 Task: Learn more about industry options.
Action: Mouse moved to (919, 116)
Screenshot: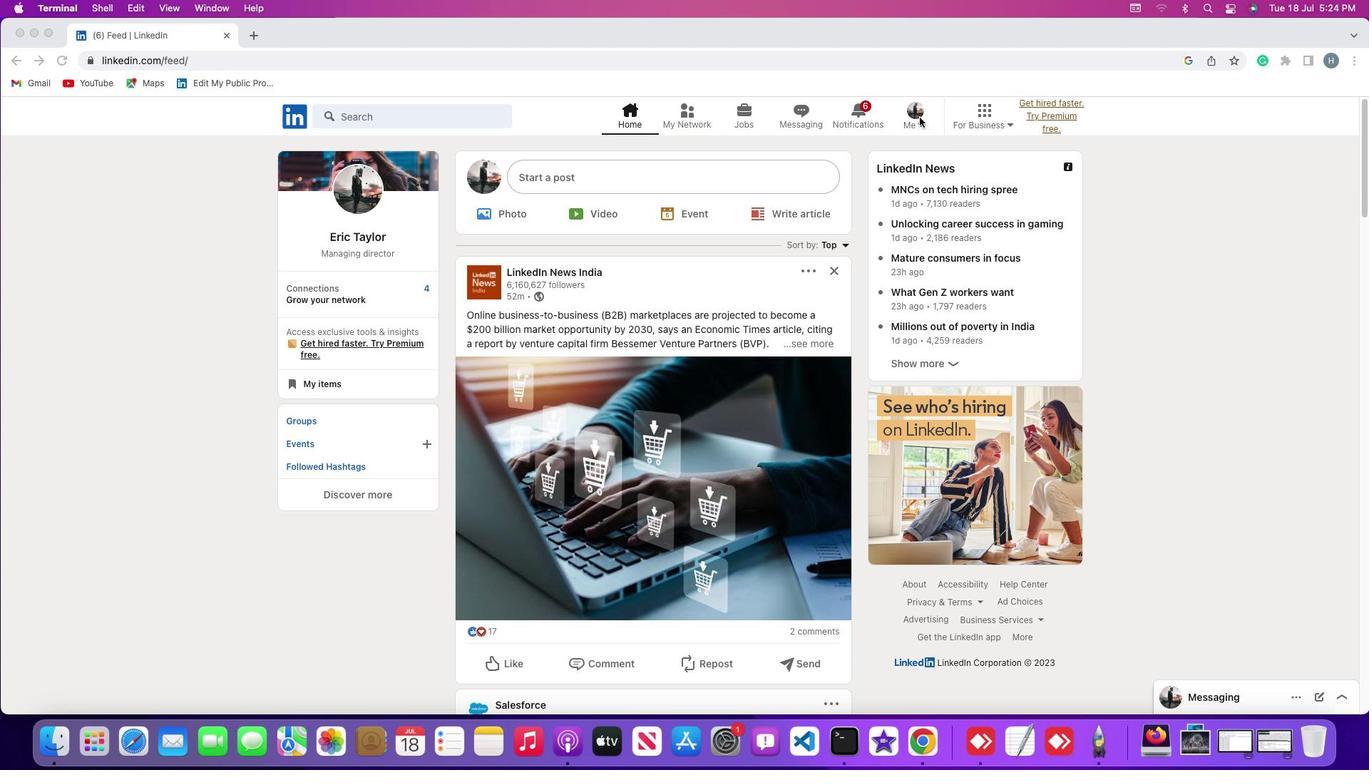 
Action: Mouse pressed left at (919, 116)
Screenshot: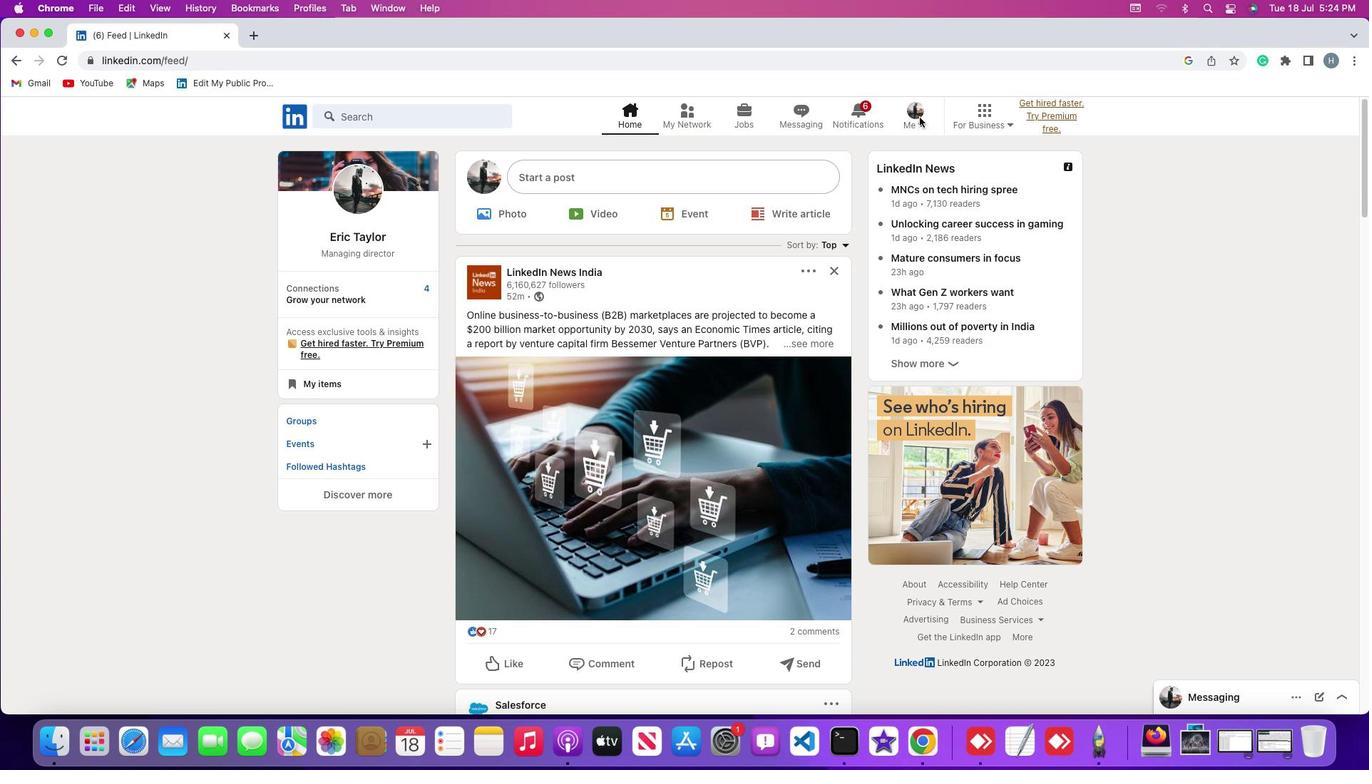 
Action: Mouse moved to (921, 120)
Screenshot: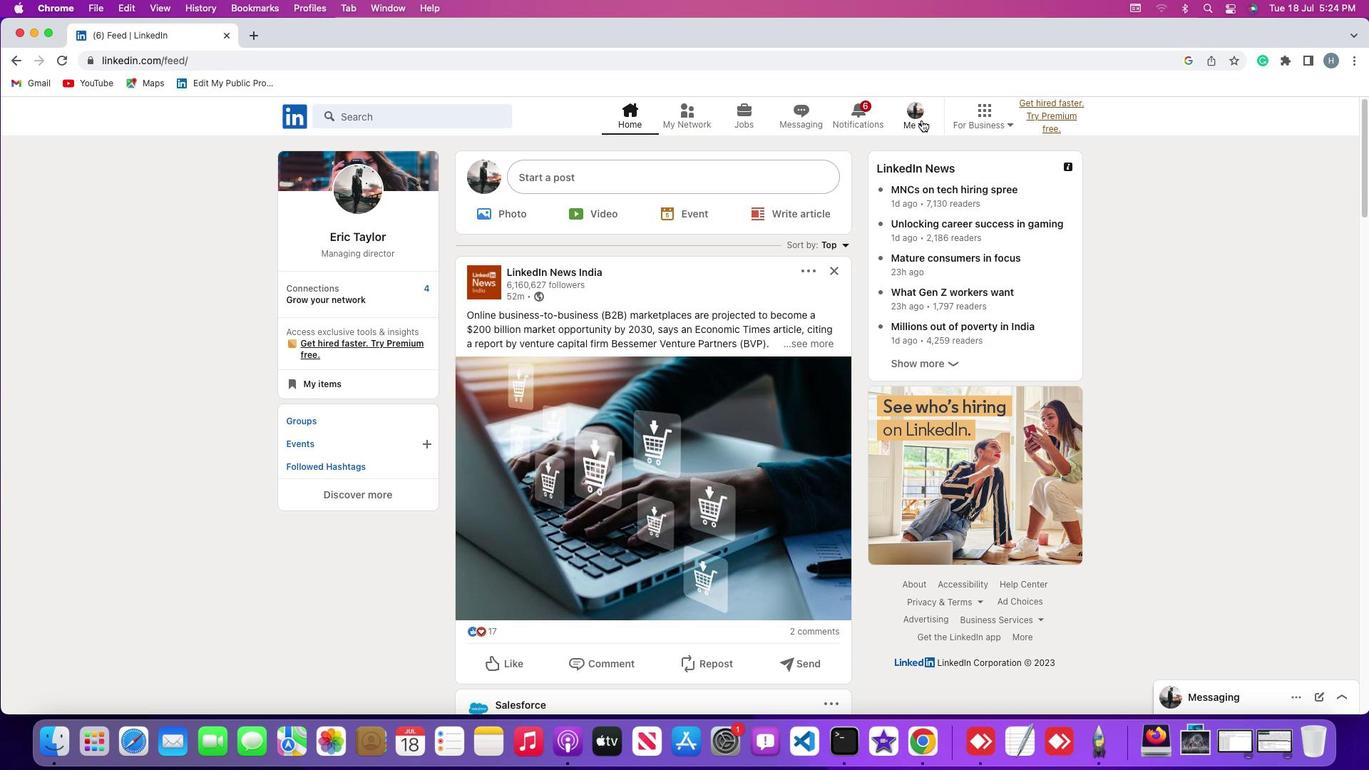 
Action: Mouse pressed left at (921, 120)
Screenshot: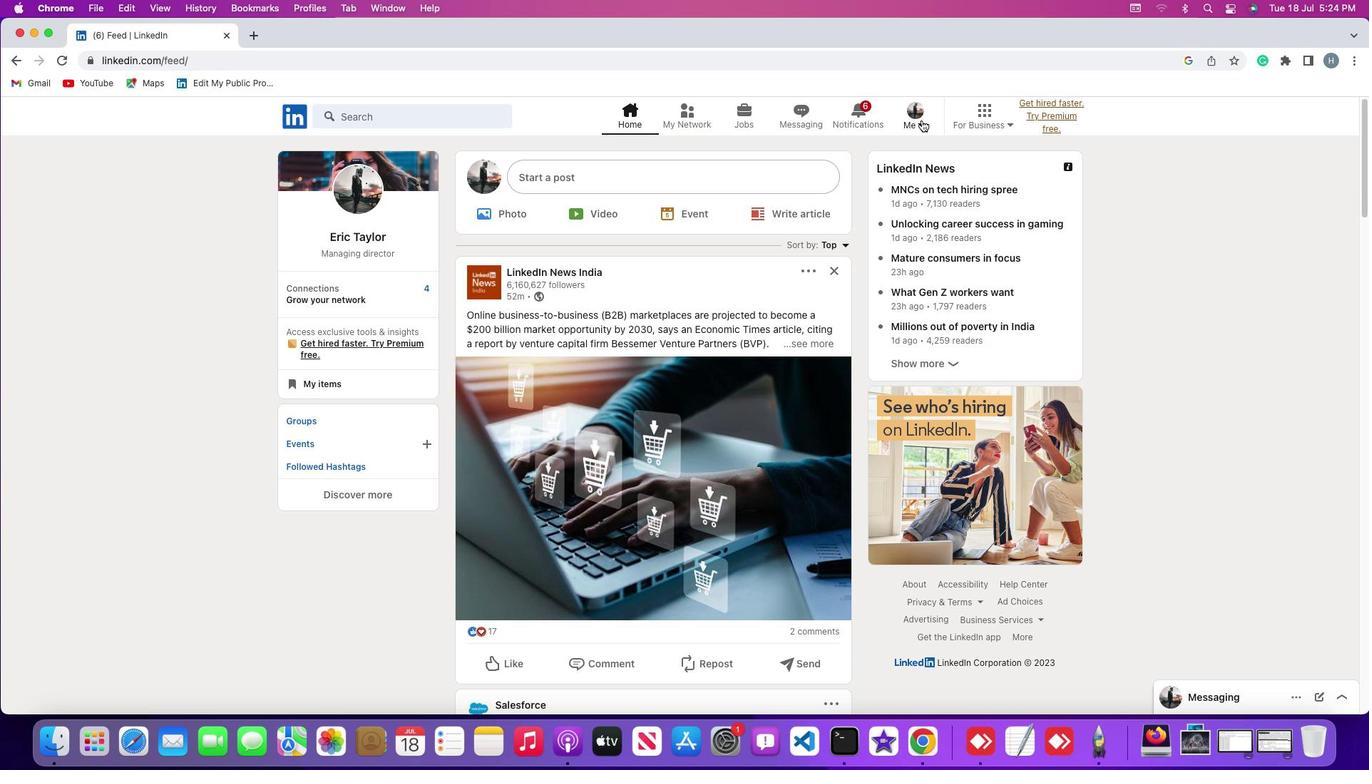 
Action: Mouse moved to (908, 196)
Screenshot: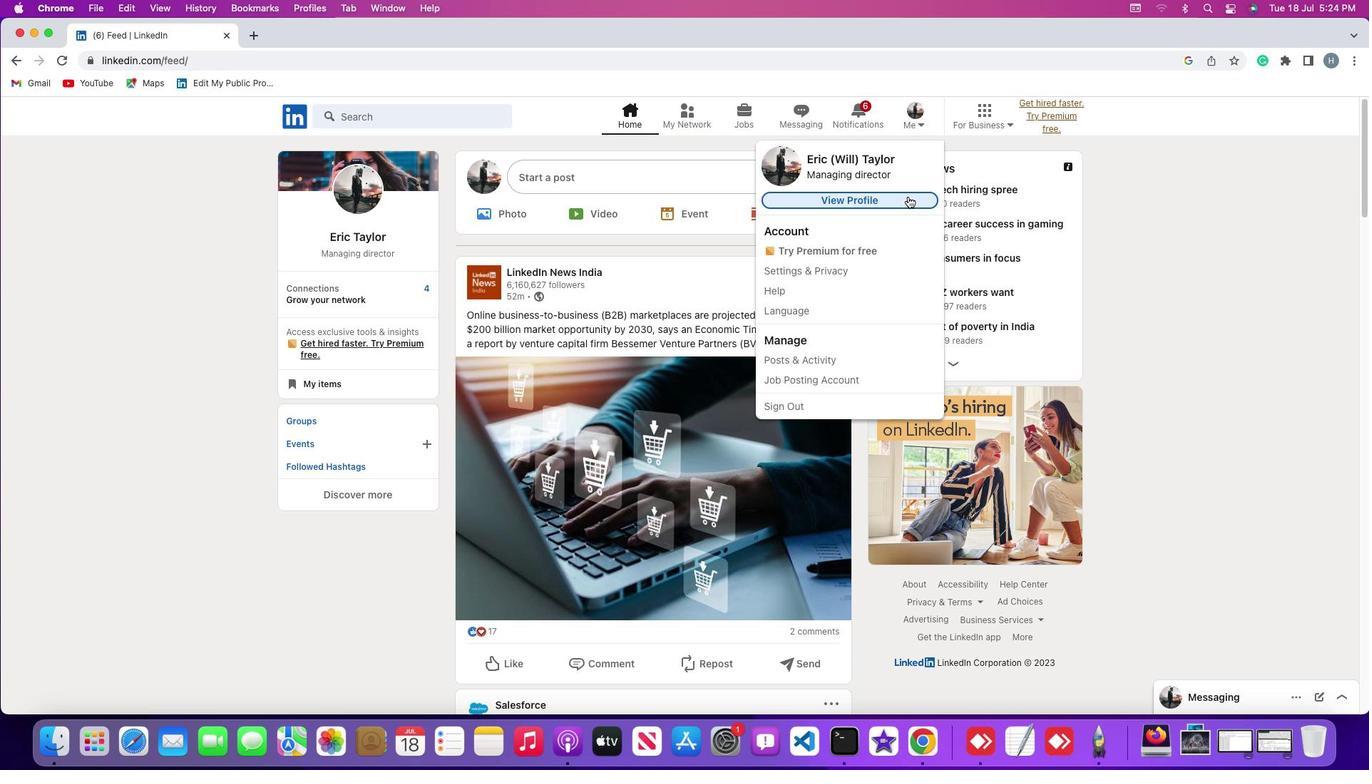 
Action: Mouse pressed left at (908, 196)
Screenshot: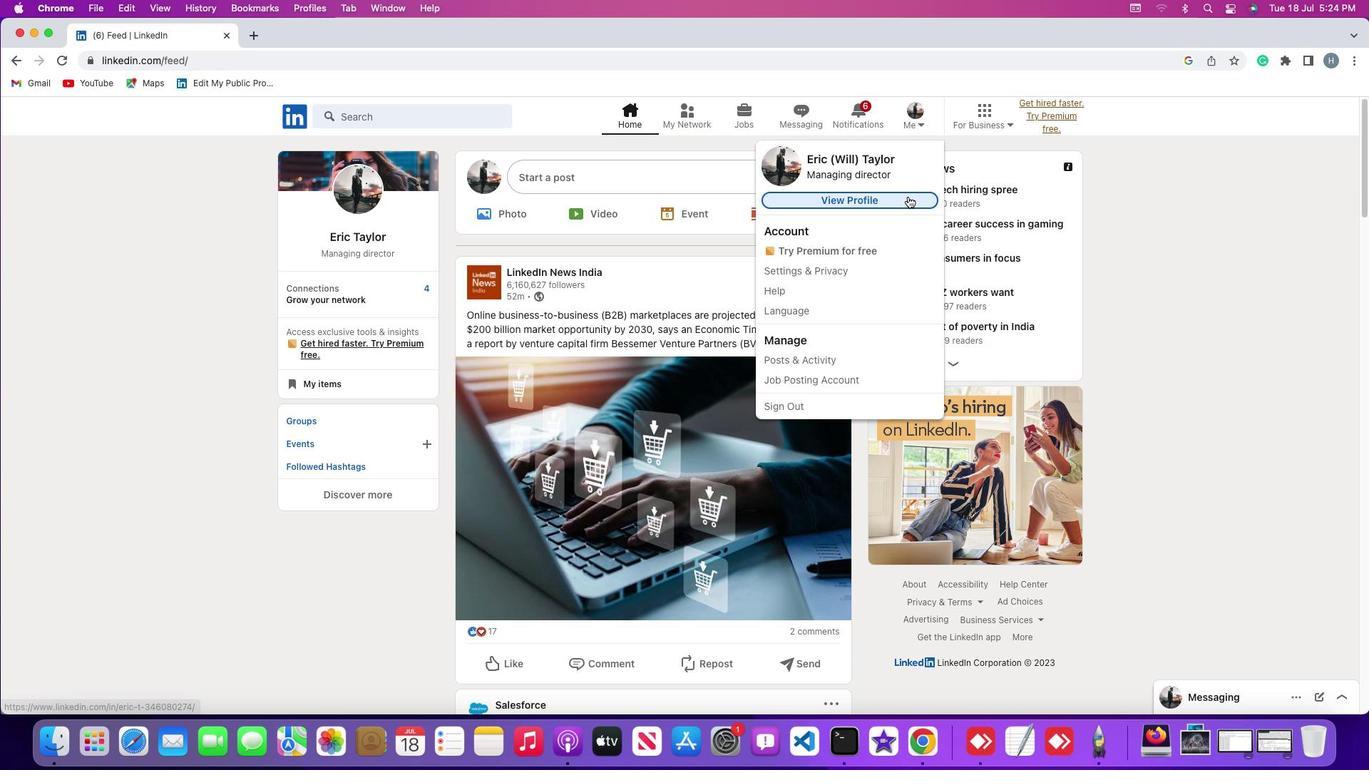 
Action: Mouse moved to (826, 313)
Screenshot: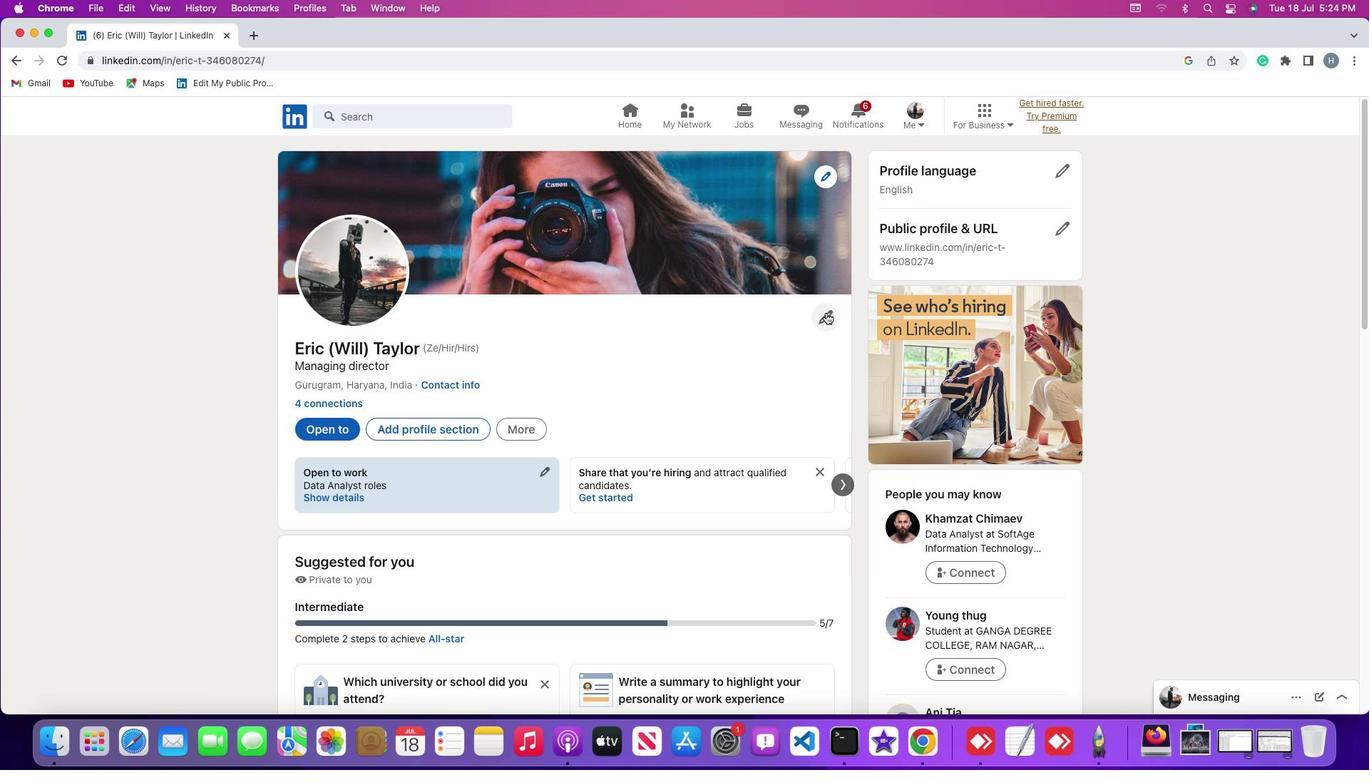 
Action: Mouse pressed left at (826, 313)
Screenshot: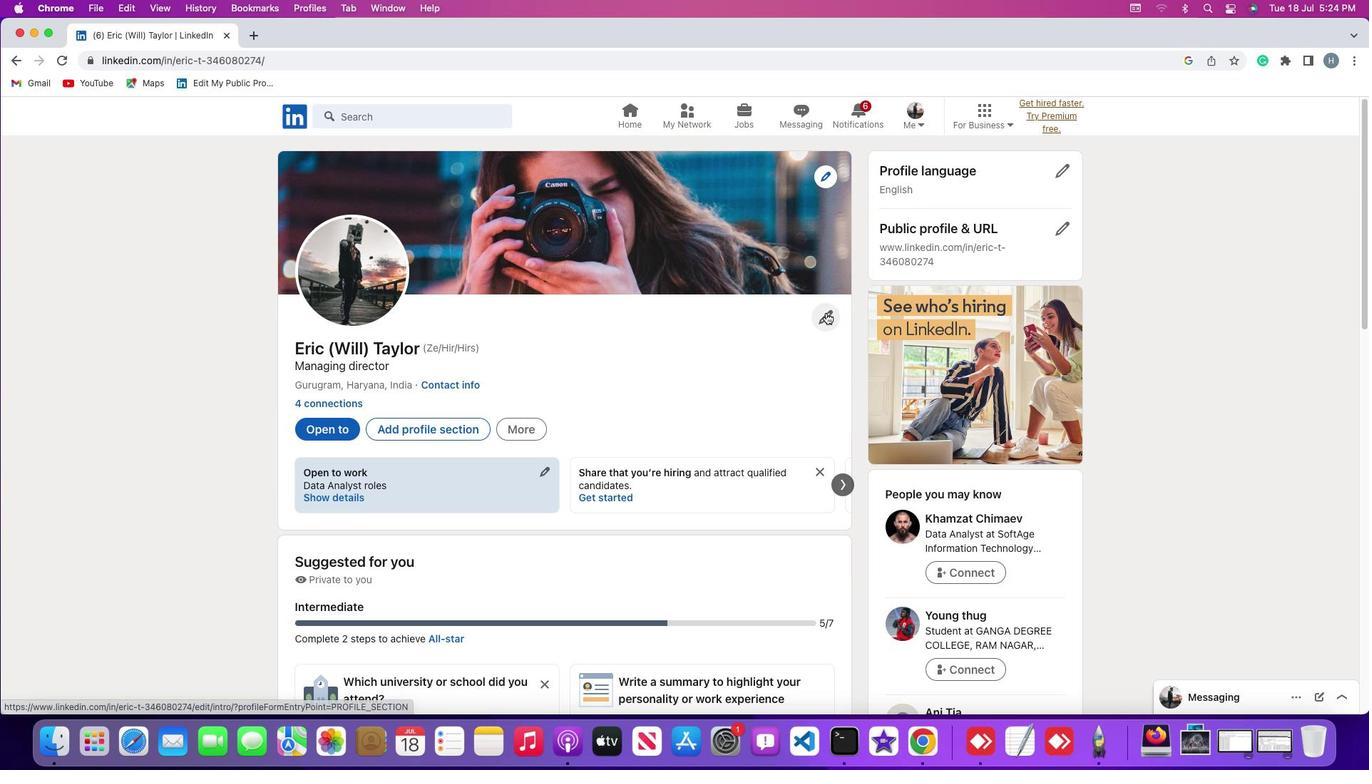 
Action: Mouse moved to (725, 353)
Screenshot: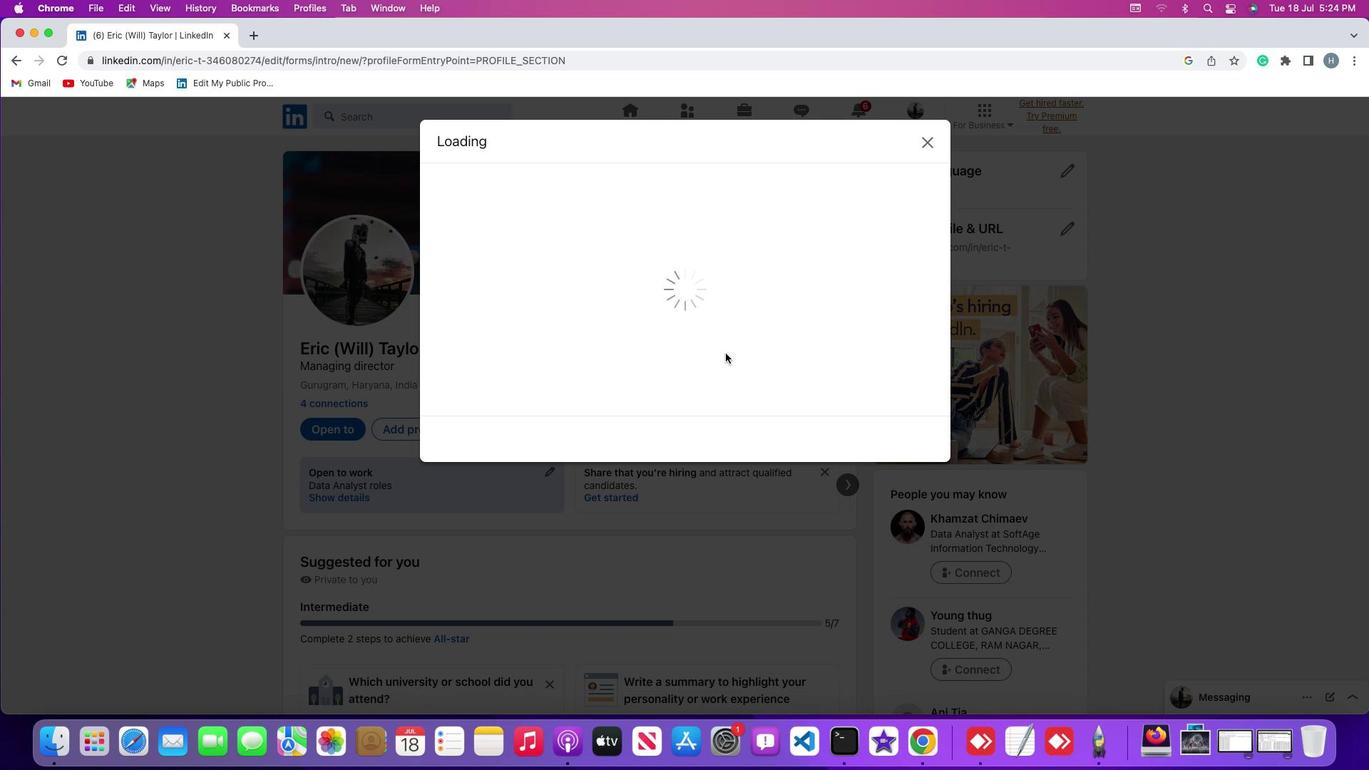 
Action: Mouse scrolled (725, 353) with delta (0, 0)
Screenshot: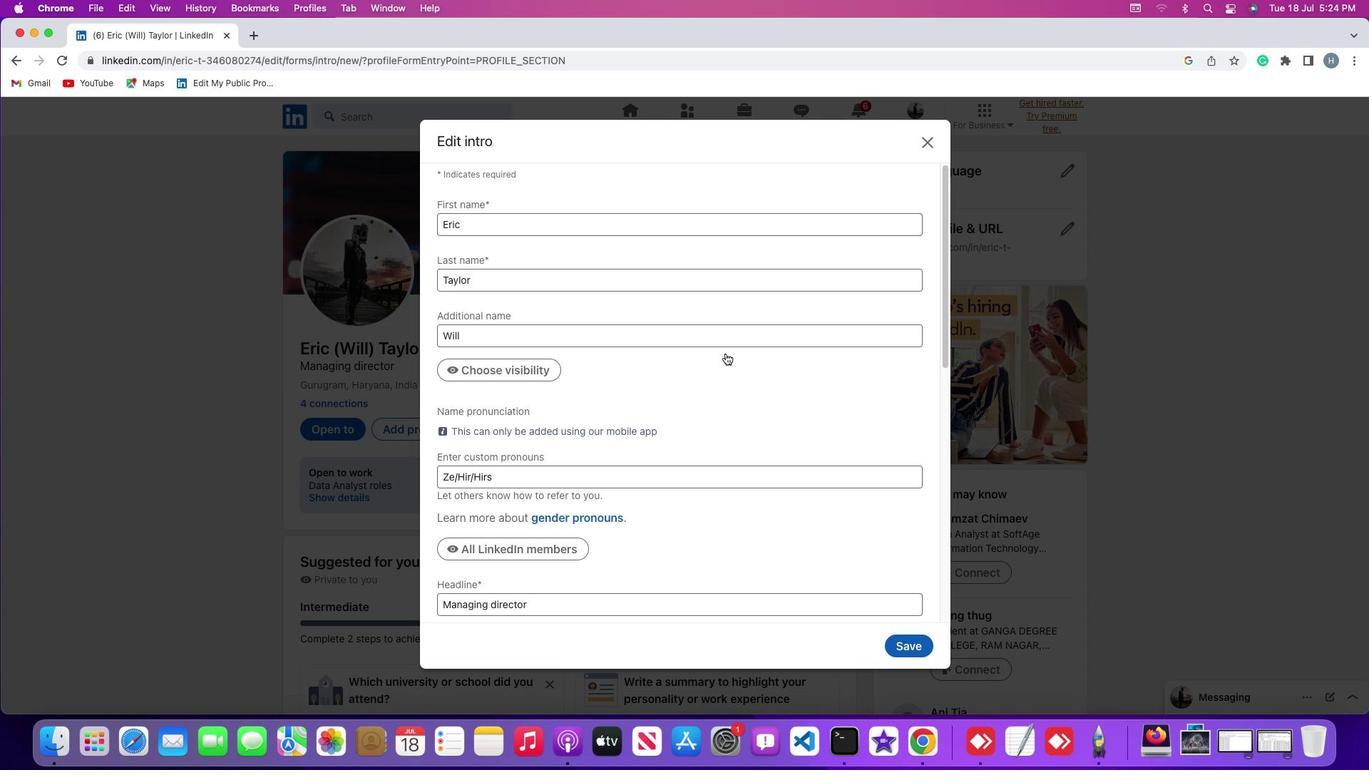 
Action: Mouse scrolled (725, 353) with delta (0, 0)
Screenshot: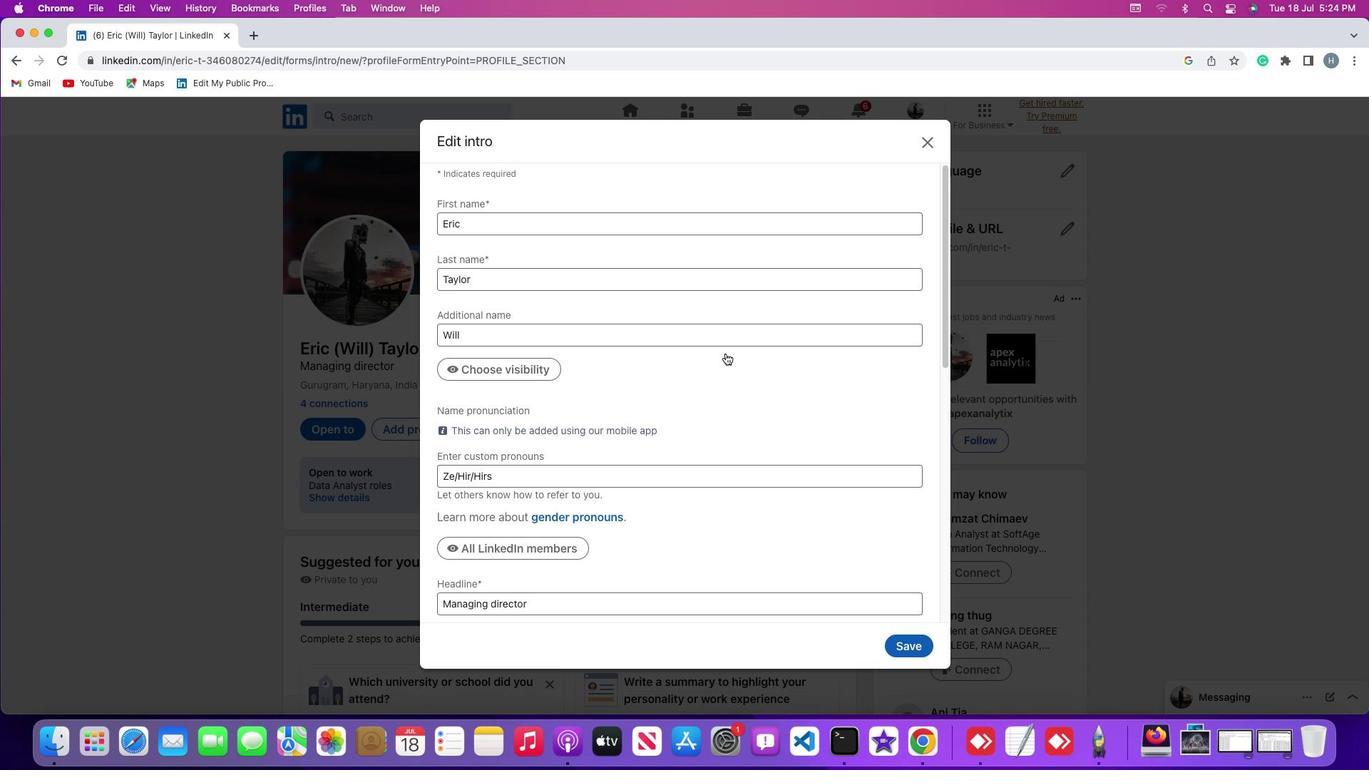 
Action: Mouse scrolled (725, 353) with delta (0, -1)
Screenshot: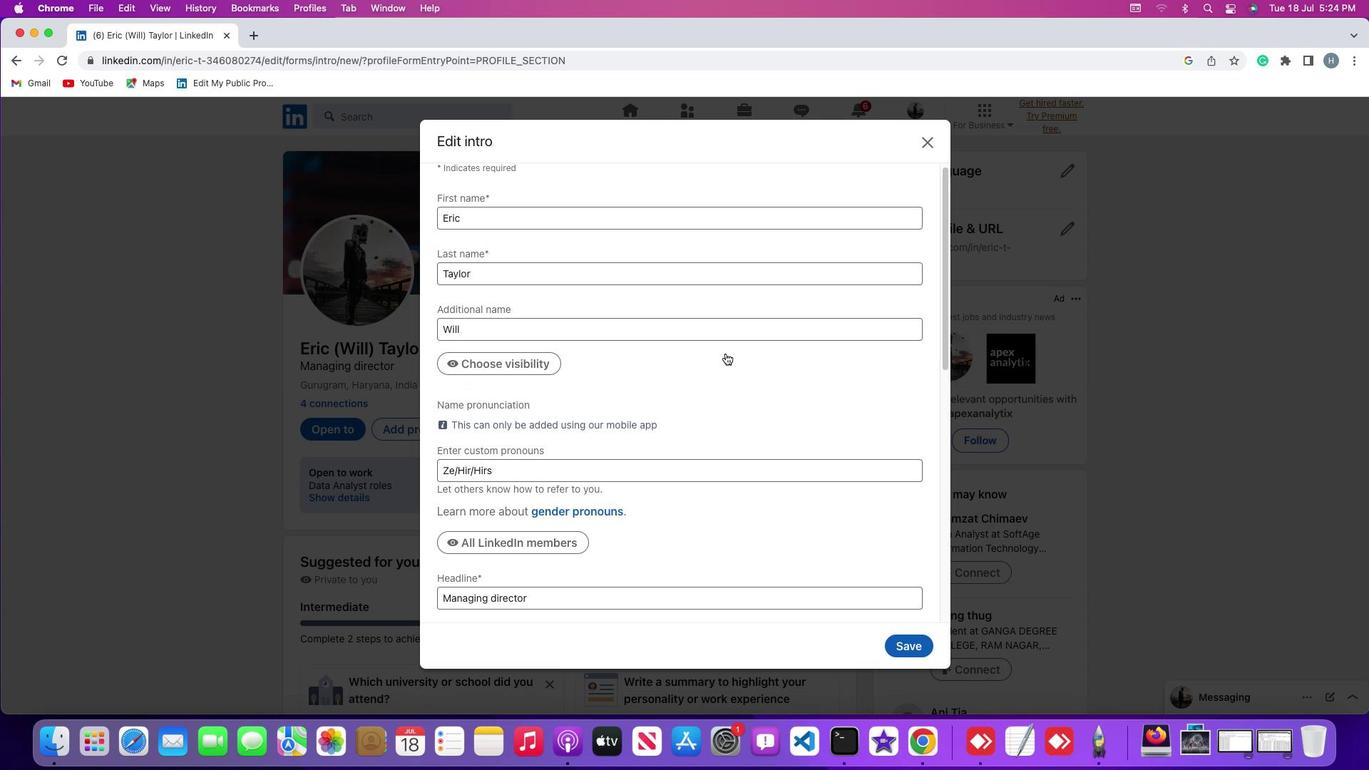
Action: Mouse scrolled (725, 353) with delta (0, -2)
Screenshot: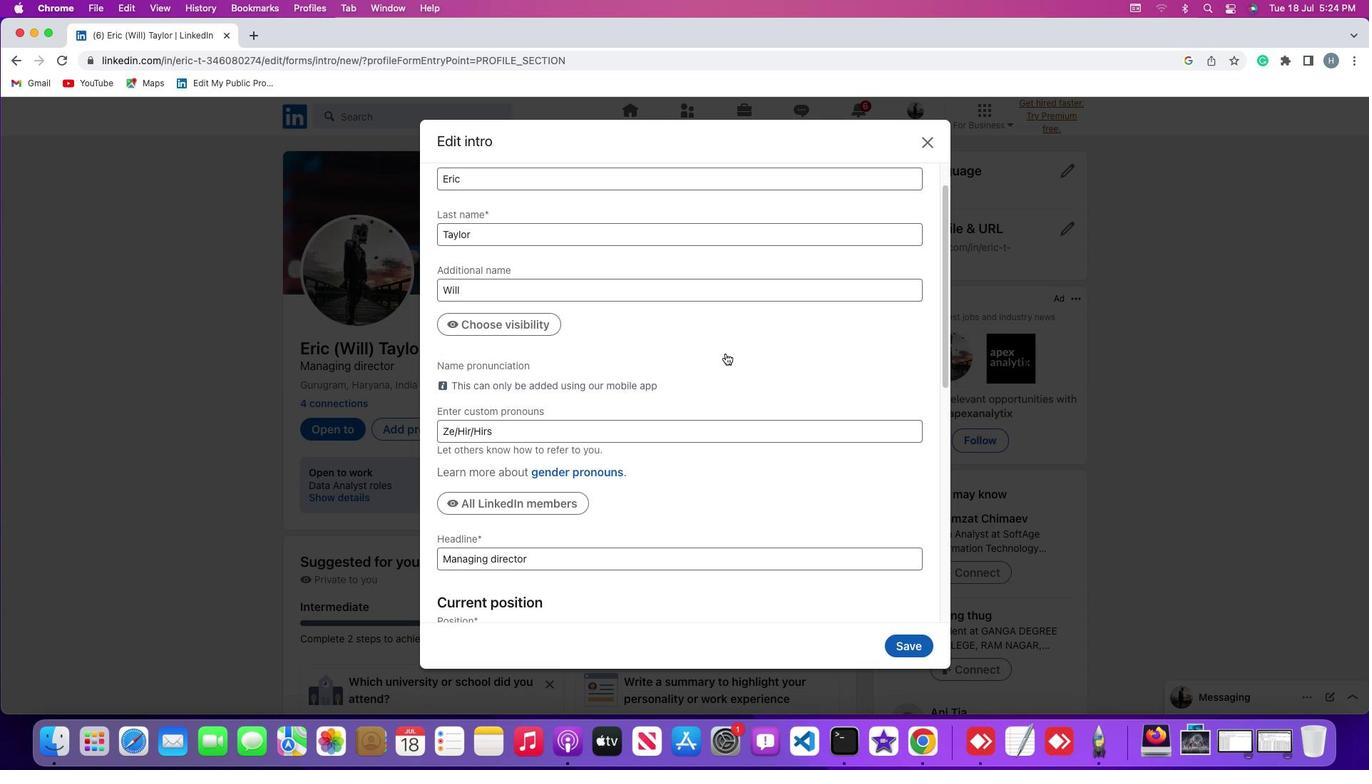 
Action: Mouse scrolled (725, 353) with delta (0, -2)
Screenshot: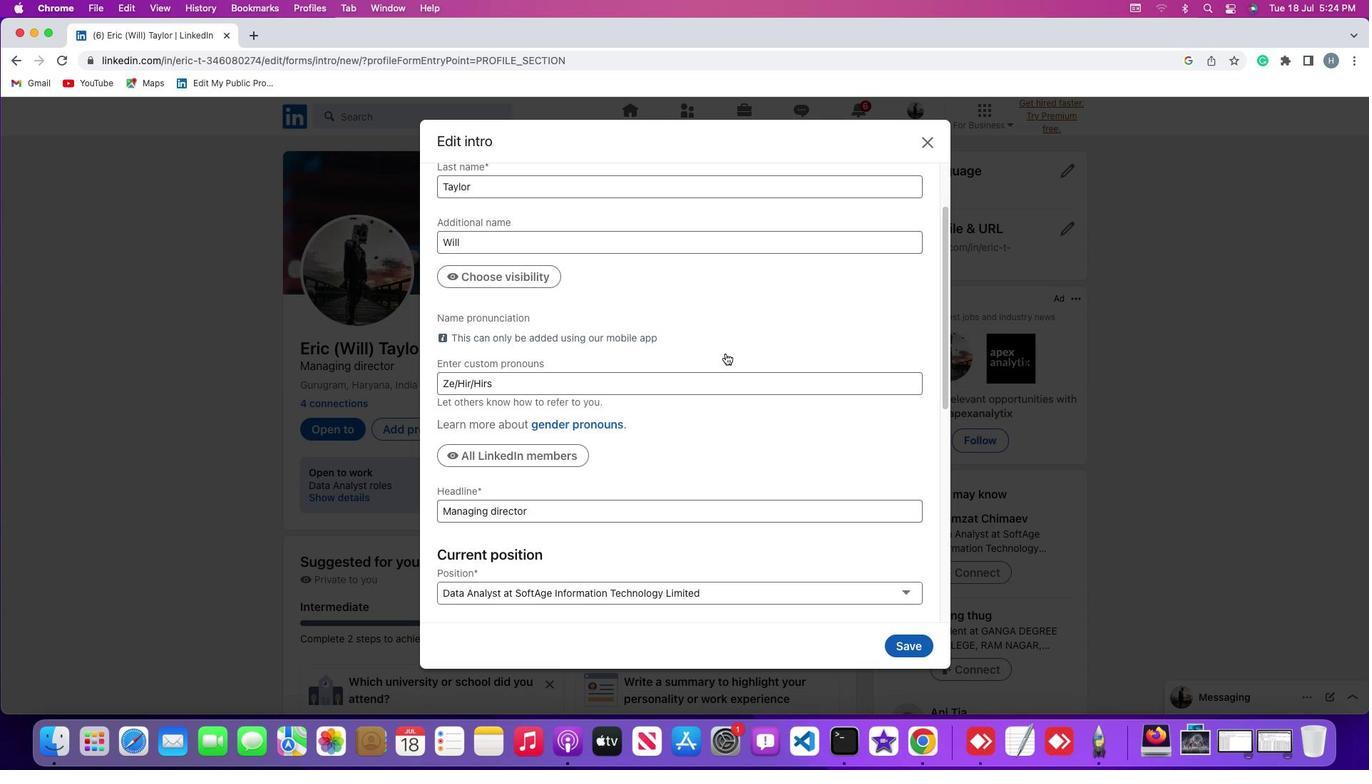 
Action: Mouse scrolled (725, 353) with delta (0, 0)
Screenshot: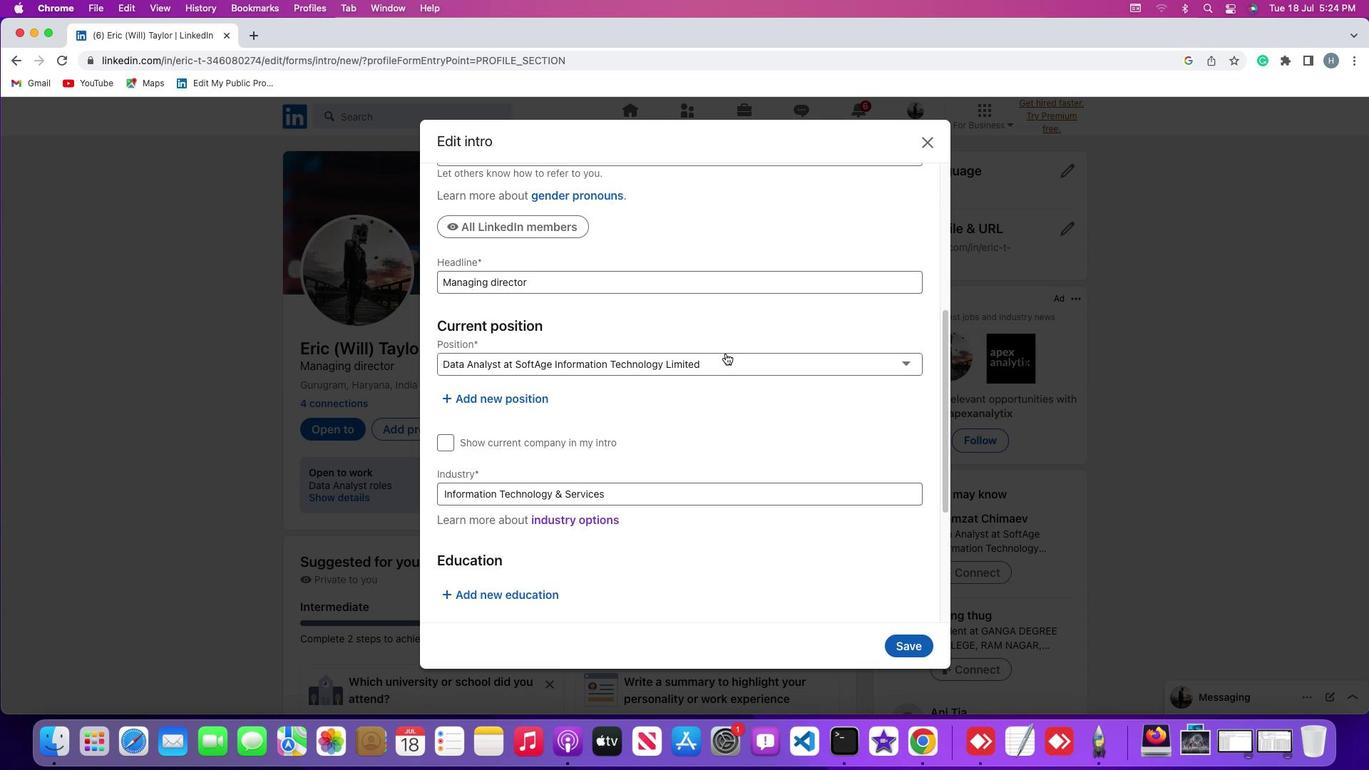 
Action: Mouse scrolled (725, 353) with delta (0, 0)
Screenshot: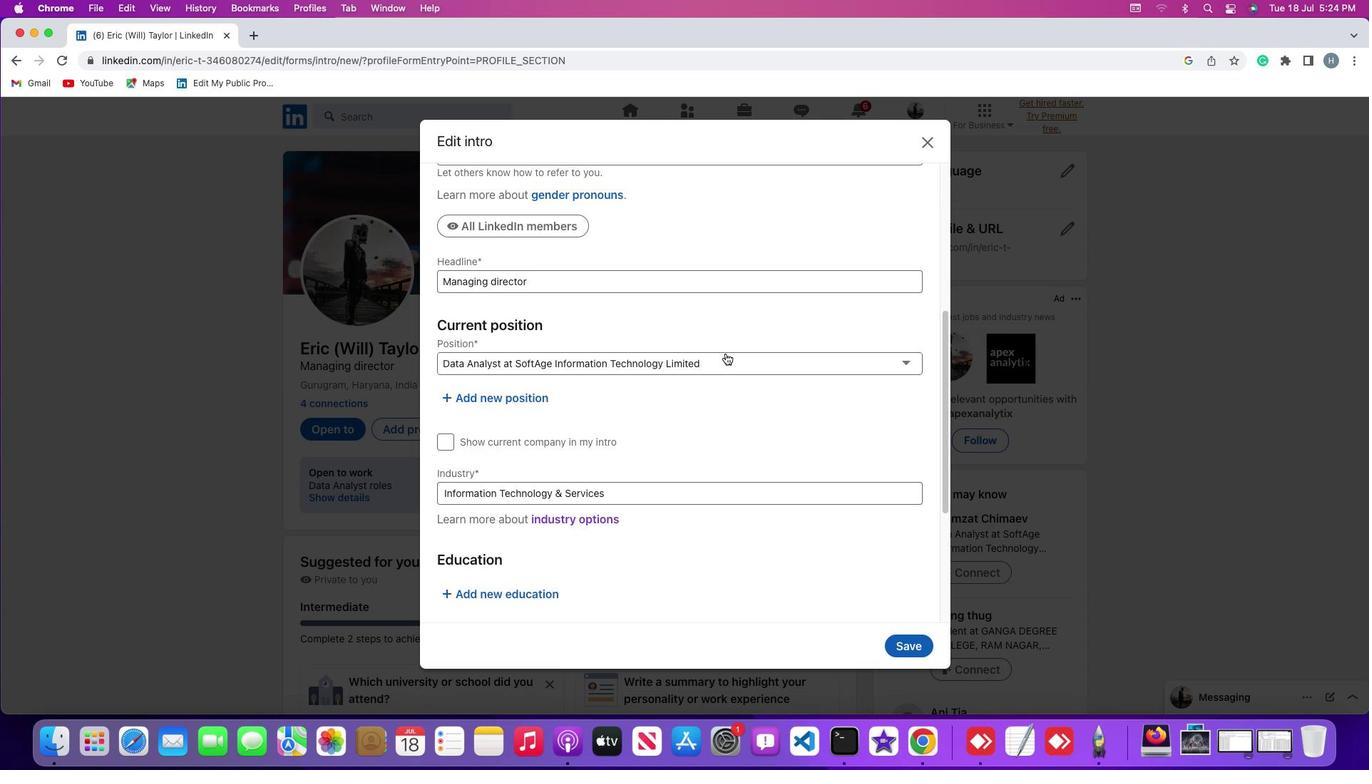 
Action: Mouse scrolled (725, 353) with delta (0, 0)
Screenshot: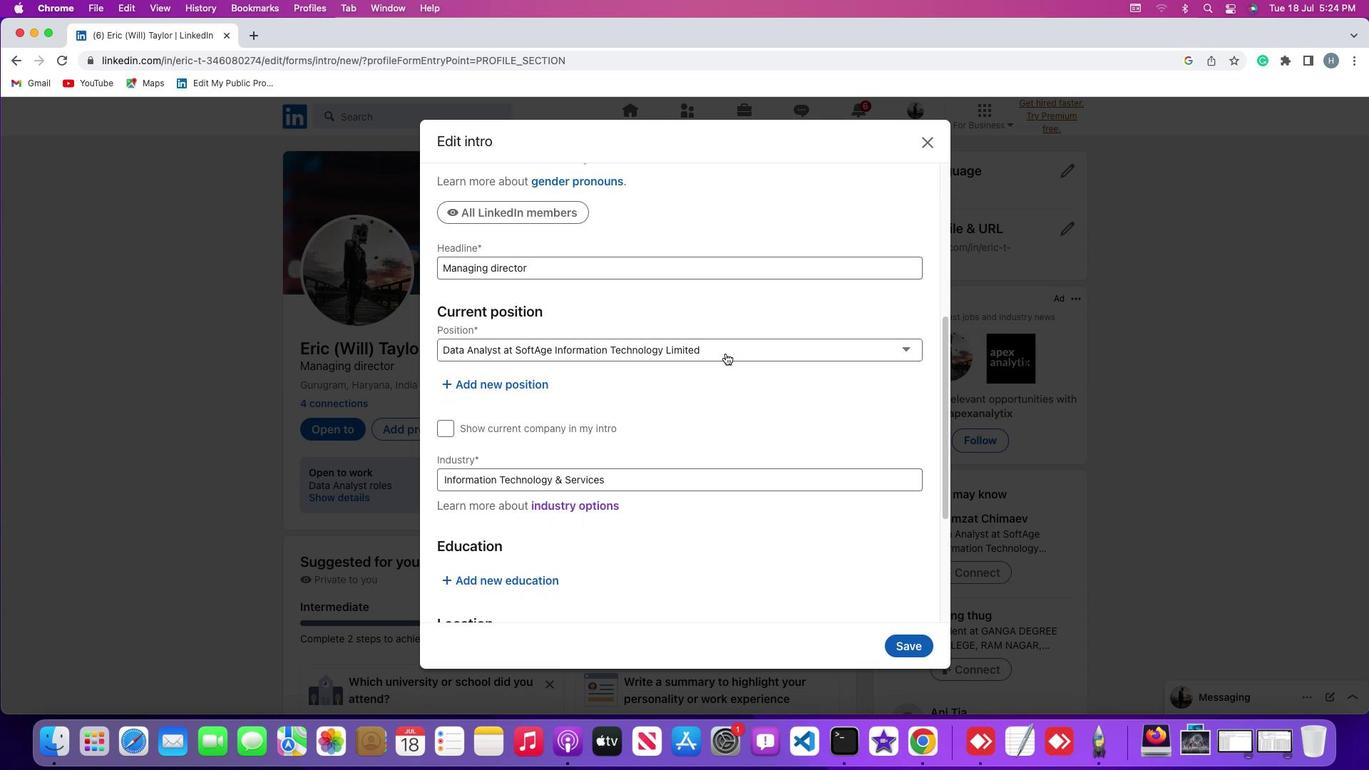 
Action: Mouse scrolled (725, 353) with delta (0, 0)
Screenshot: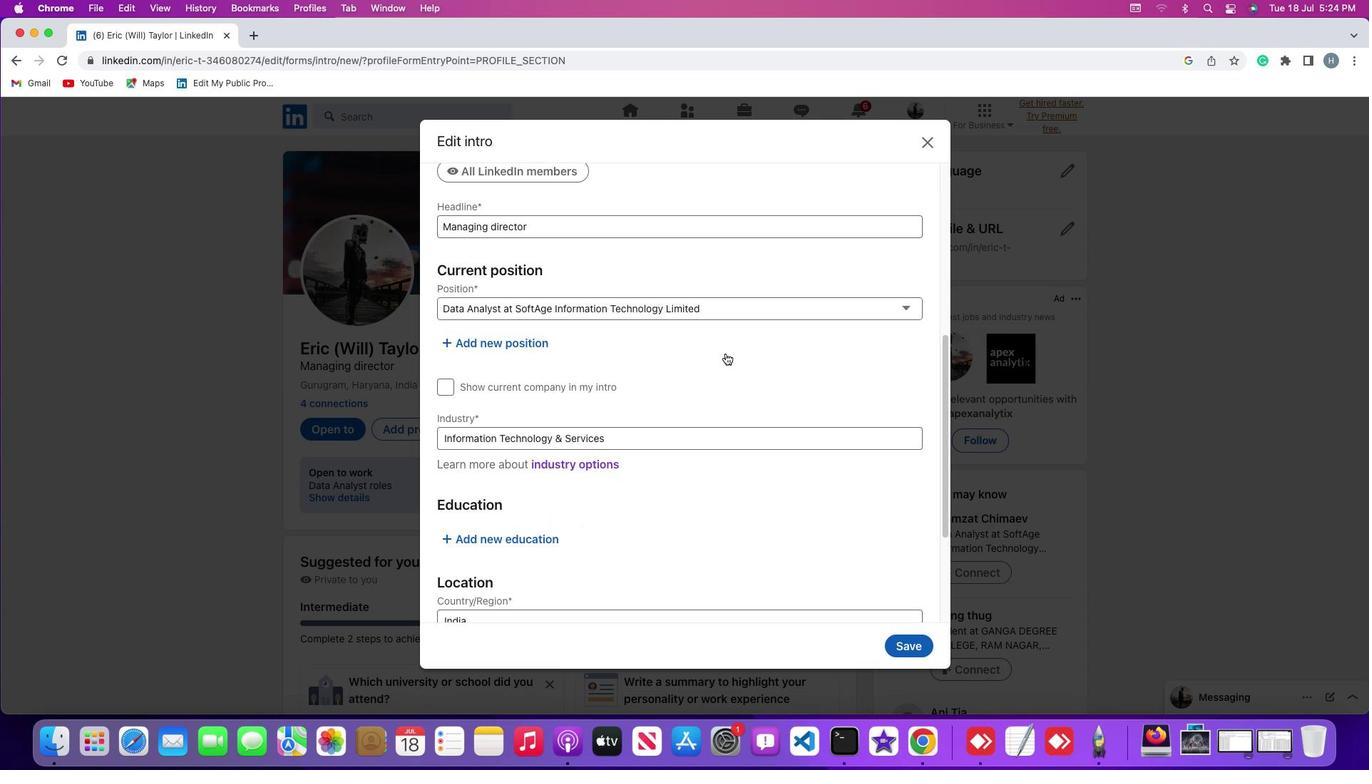 
Action: Mouse scrolled (725, 353) with delta (0, 0)
Screenshot: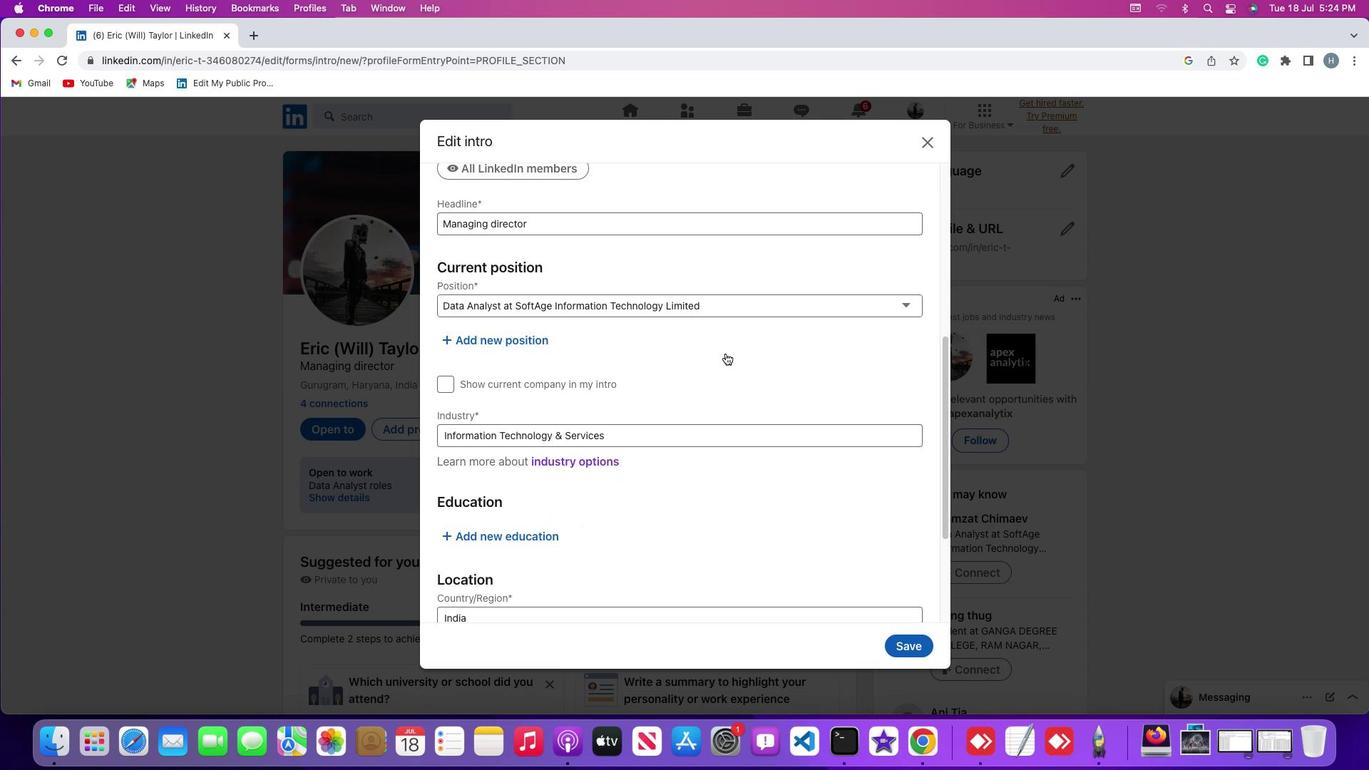 
Action: Mouse scrolled (725, 353) with delta (0, 0)
Screenshot: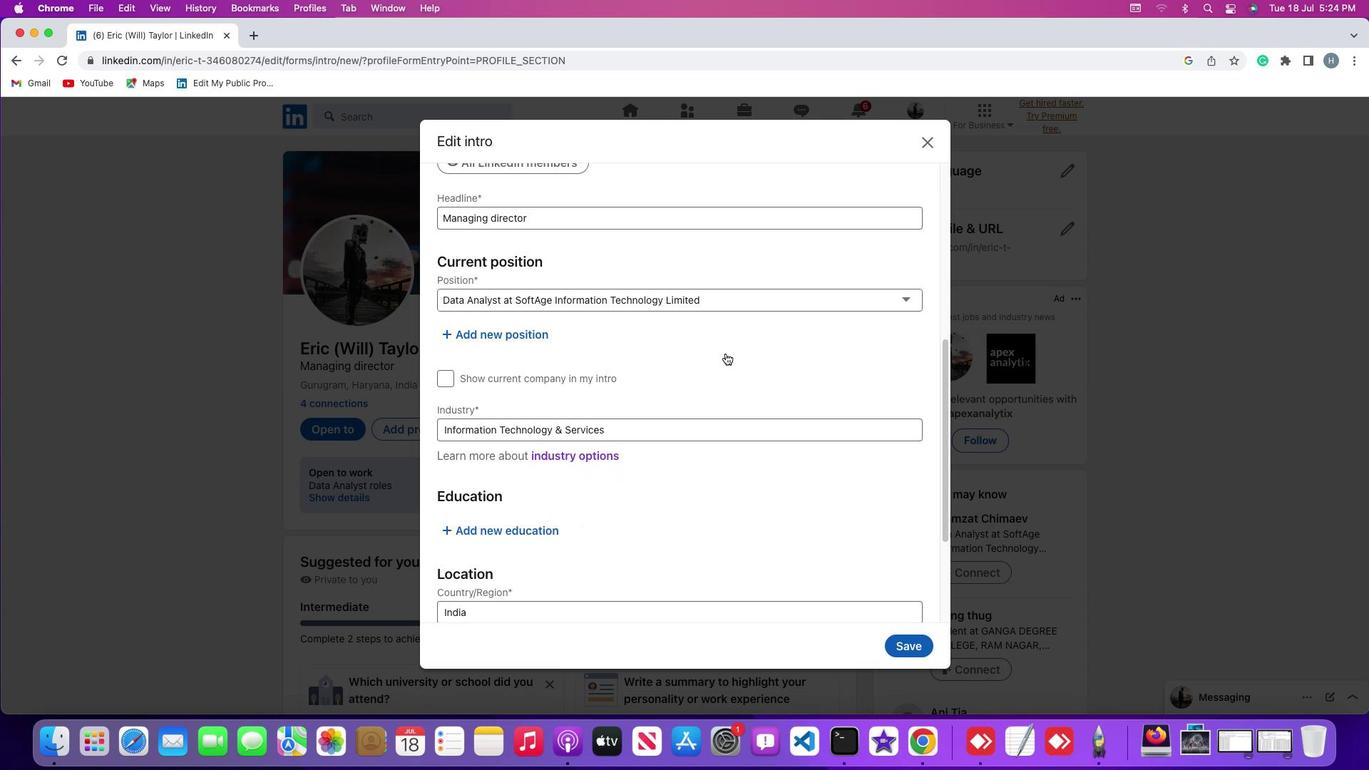 
Action: Mouse scrolled (725, 353) with delta (0, 0)
Screenshot: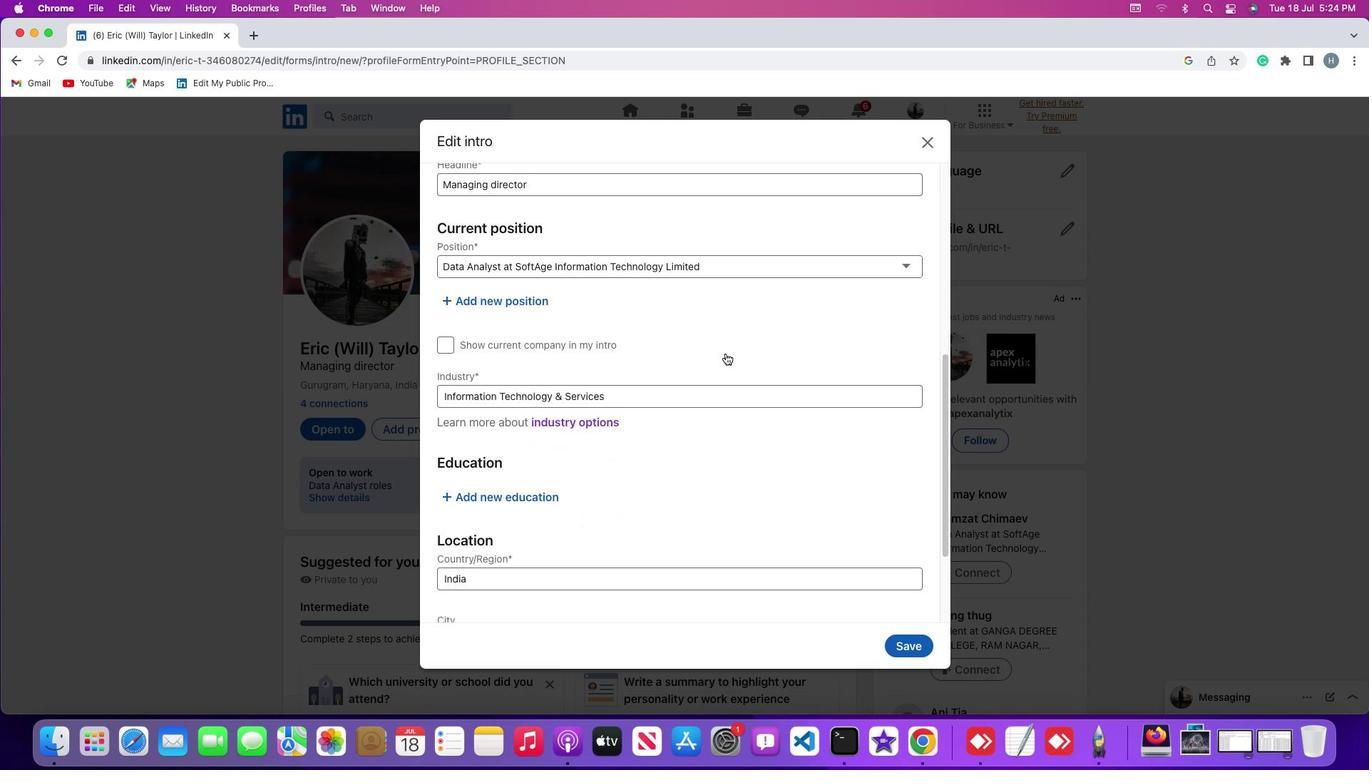 
Action: Mouse scrolled (725, 353) with delta (0, 0)
Screenshot: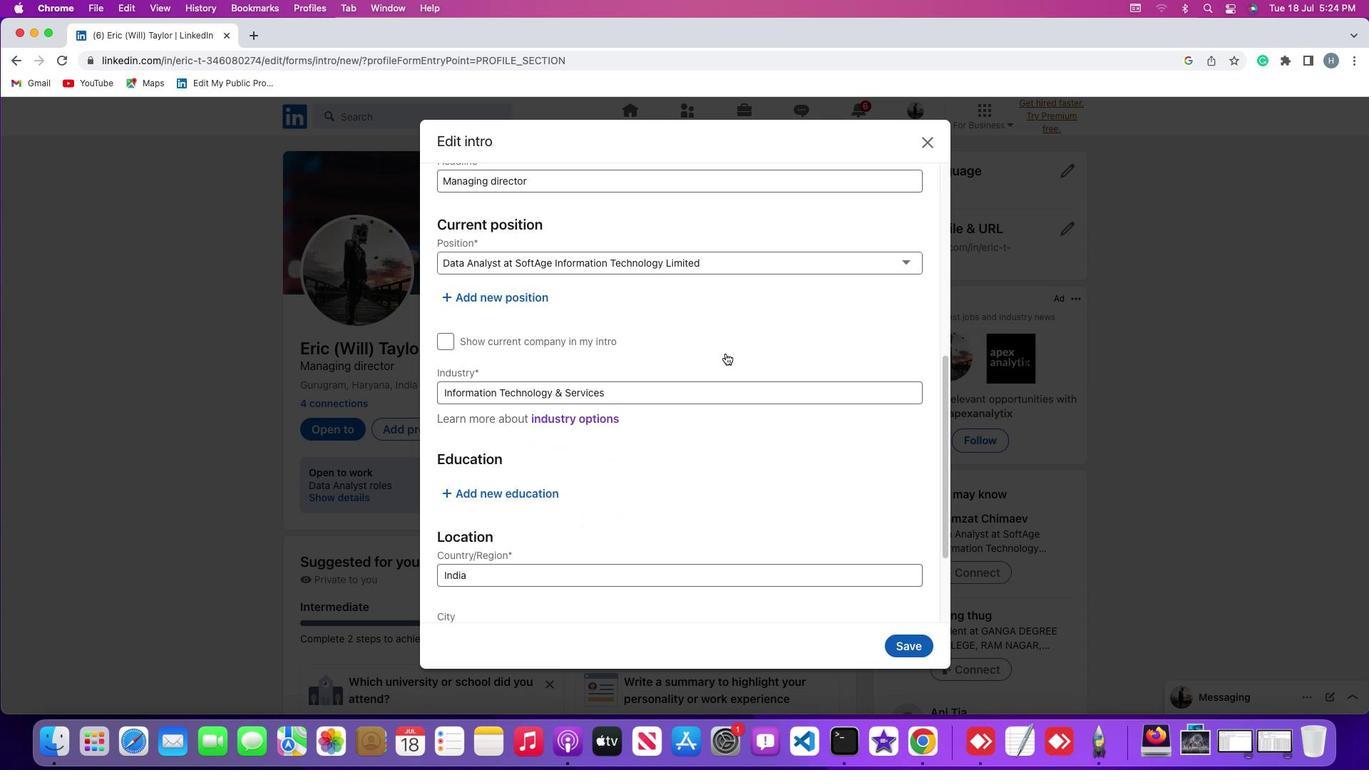 
Action: Mouse scrolled (725, 353) with delta (0, 0)
Screenshot: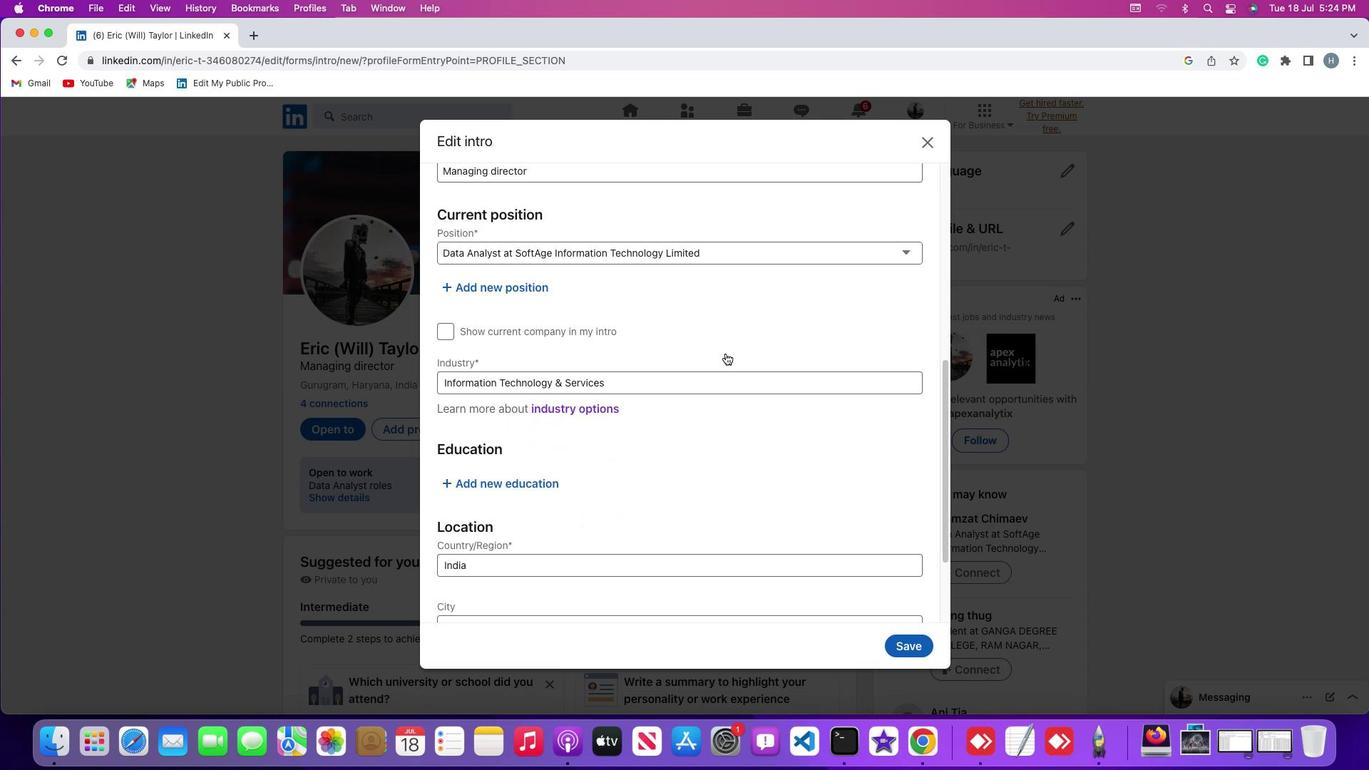 
Action: Mouse scrolled (725, 353) with delta (0, 0)
Screenshot: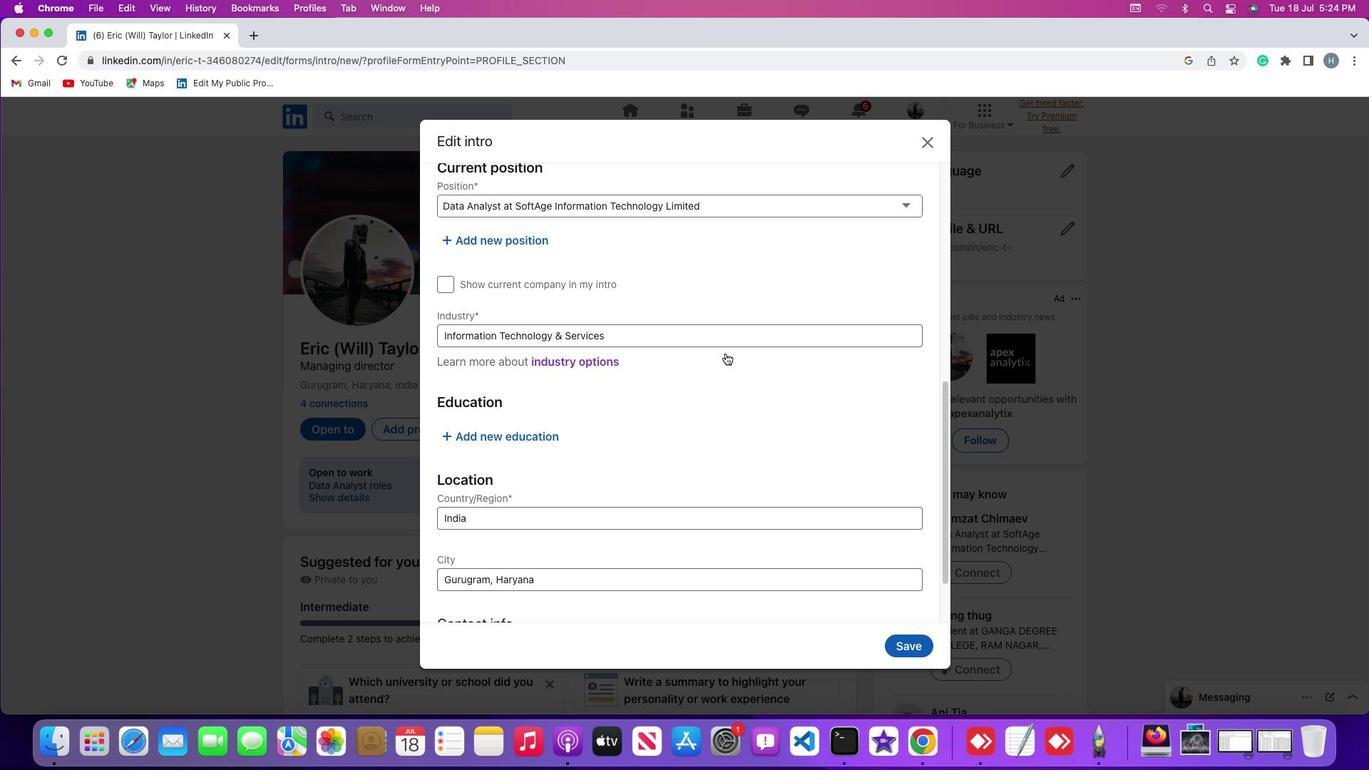 
Action: Mouse scrolled (725, 353) with delta (0, 0)
Screenshot: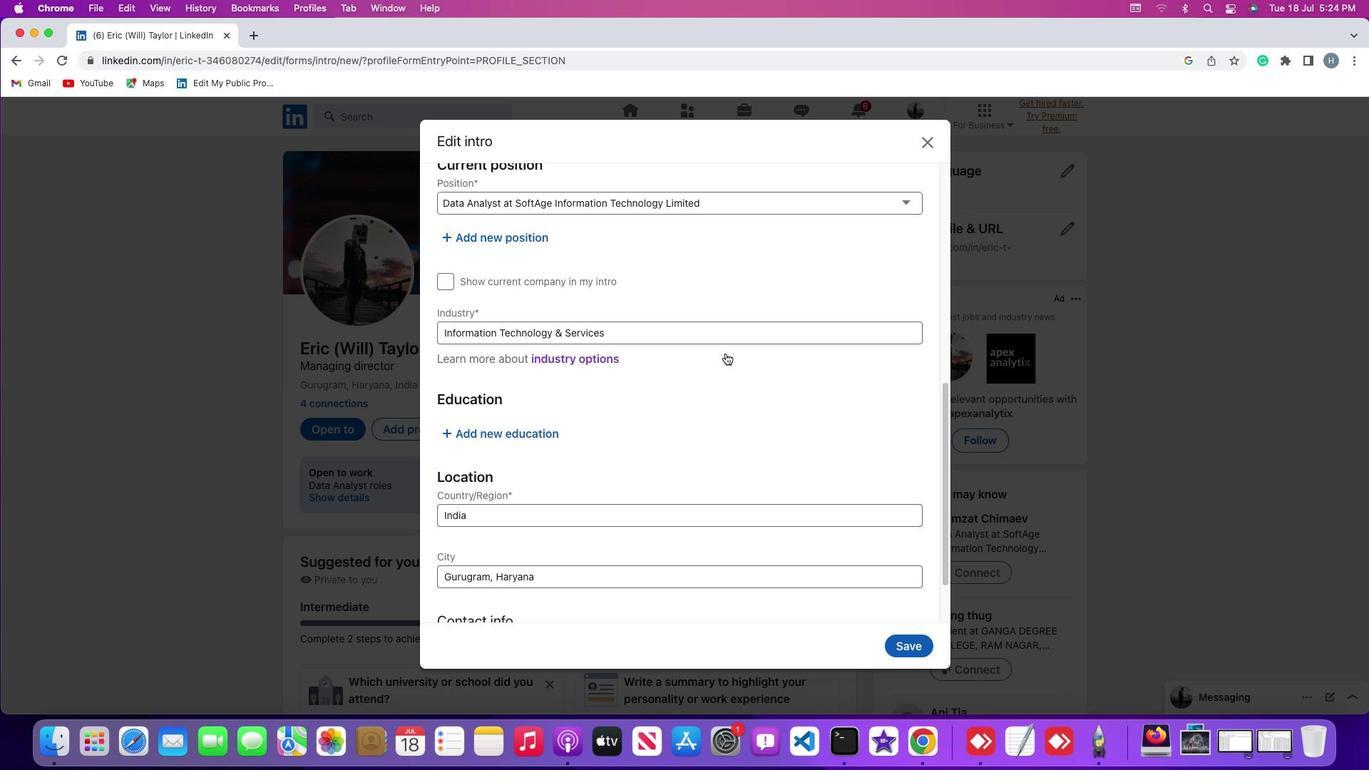 
Action: Mouse scrolled (725, 353) with delta (0, 0)
Screenshot: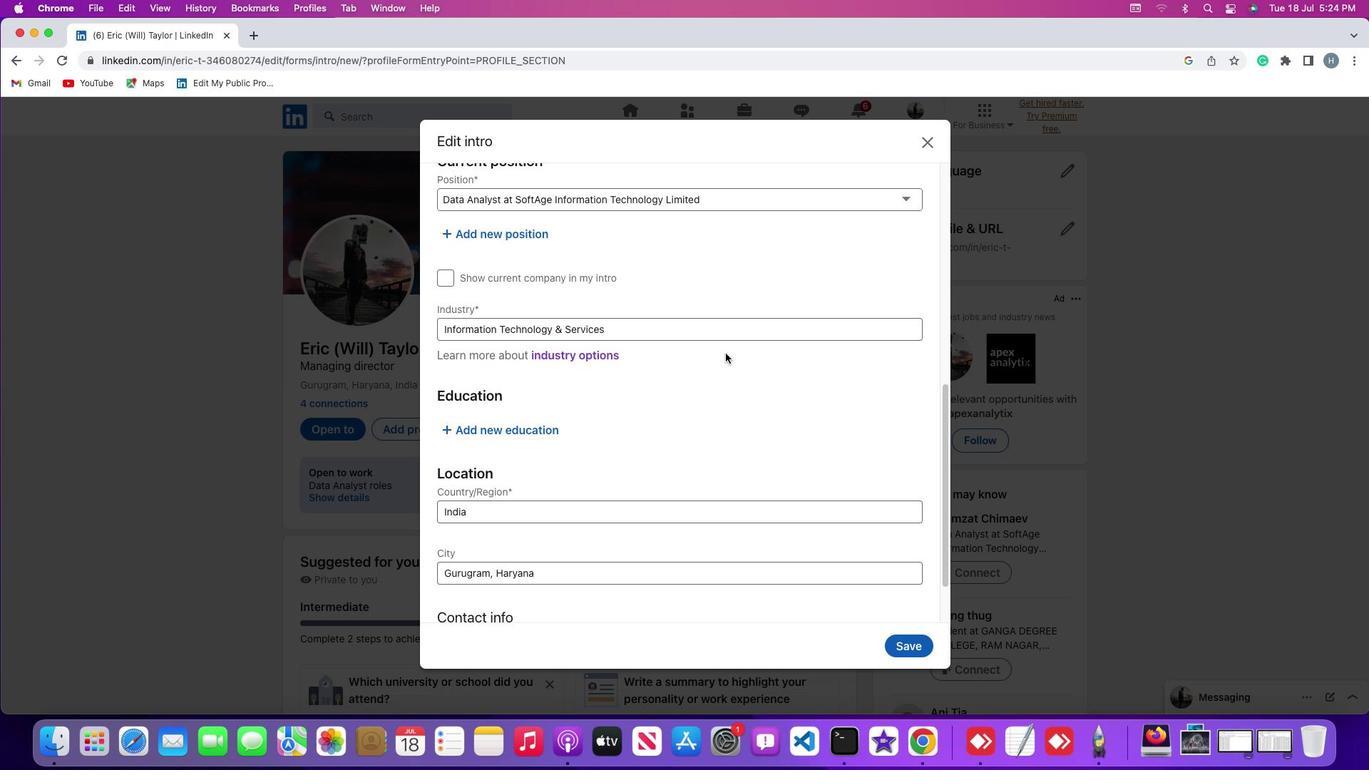 
Action: Mouse scrolled (725, 353) with delta (0, 0)
Screenshot: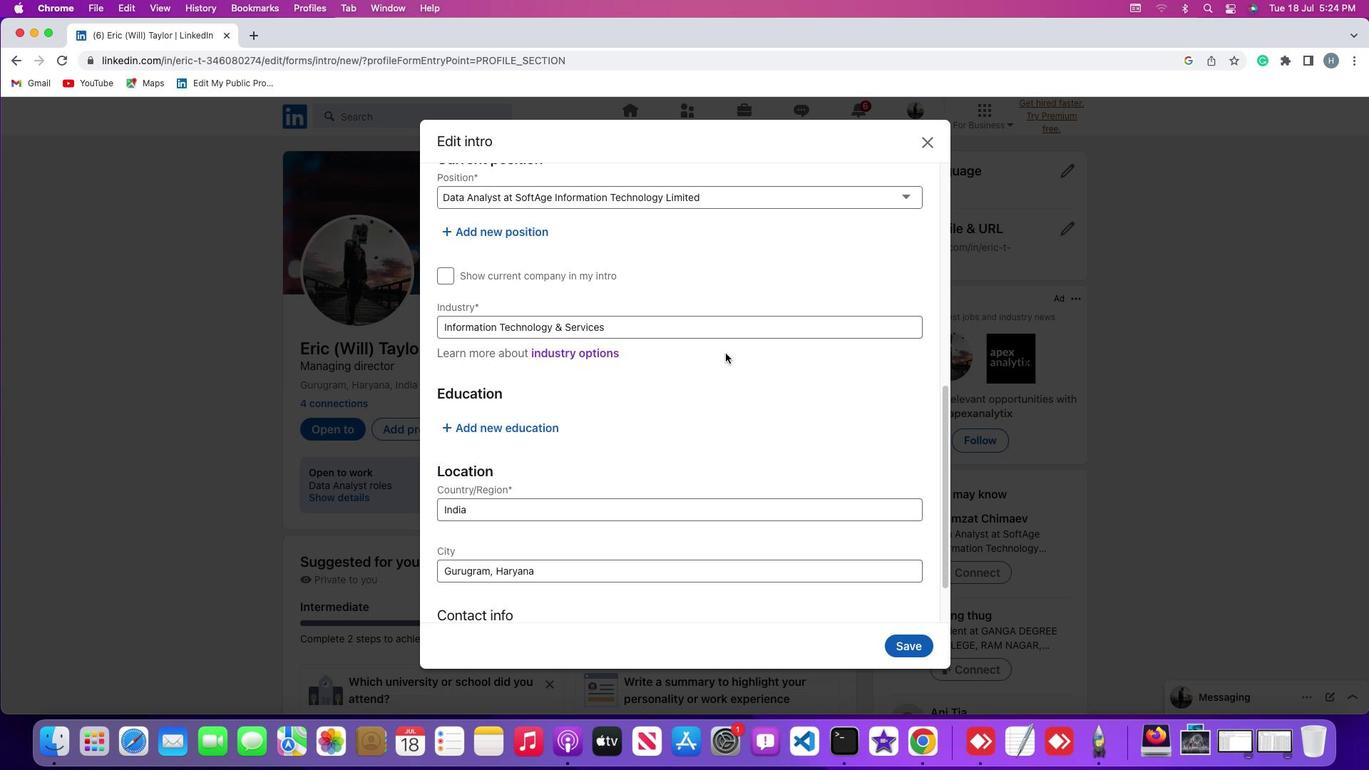 
Action: Mouse moved to (601, 337)
Screenshot: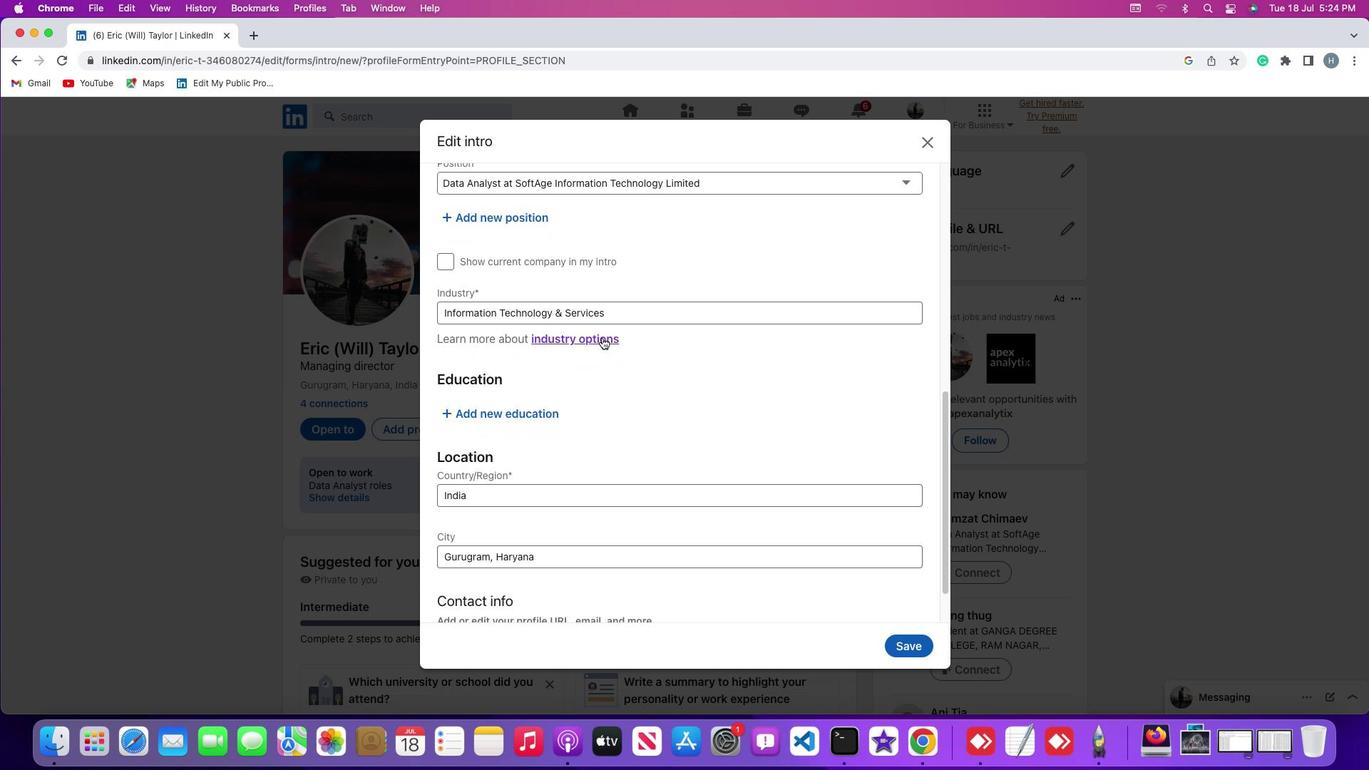 
Action: Mouse pressed left at (601, 337)
Screenshot: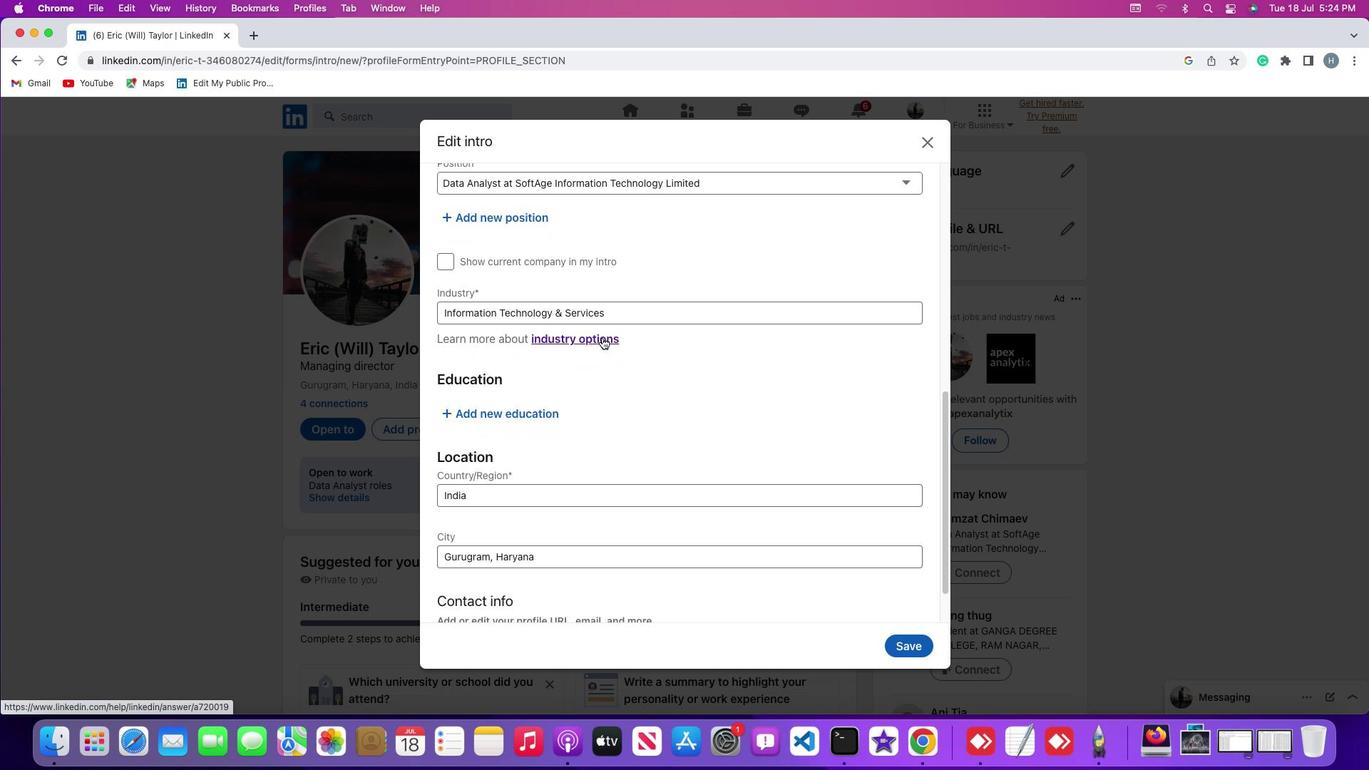 
Action: Mouse moved to (603, 337)
Screenshot: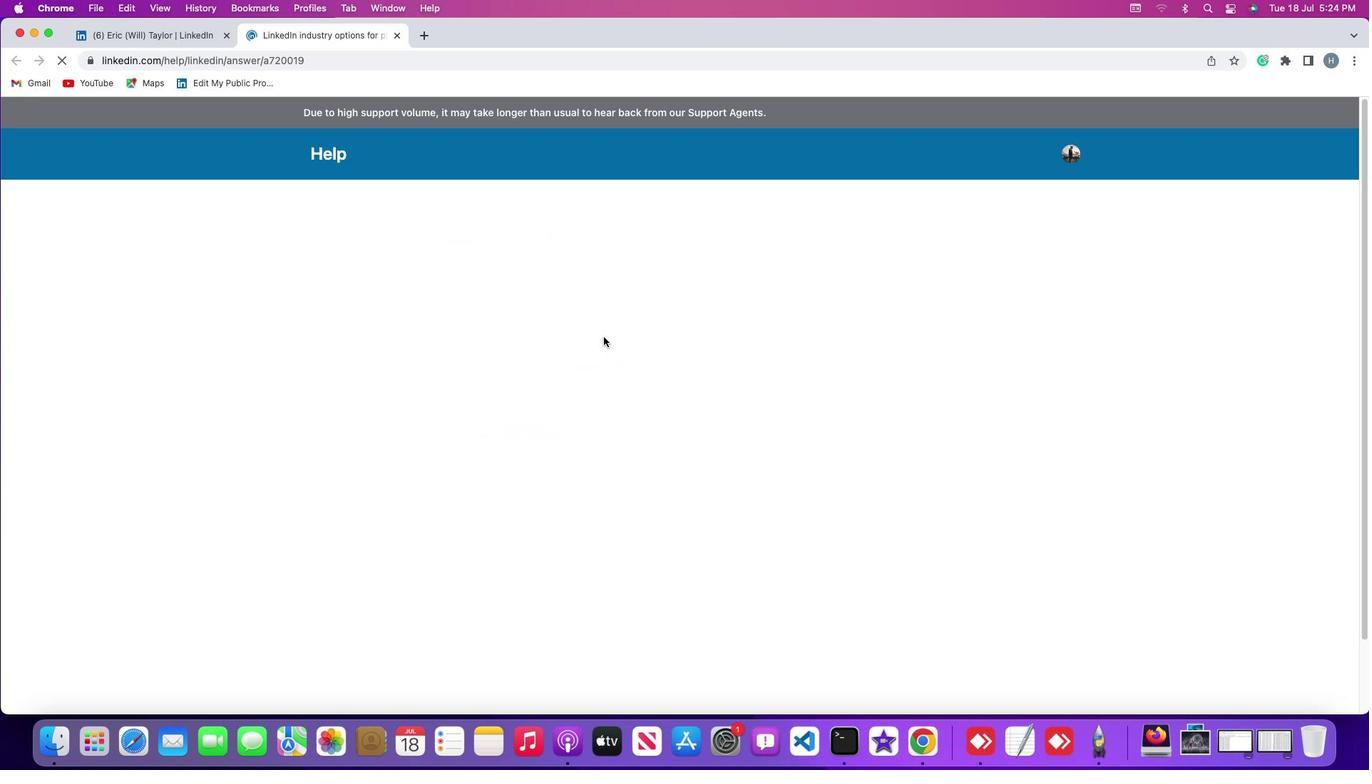 
